 Task: Check the sale-to-list ratio of natural gas utilities in the last 5 years.
Action: Mouse moved to (831, 197)
Screenshot: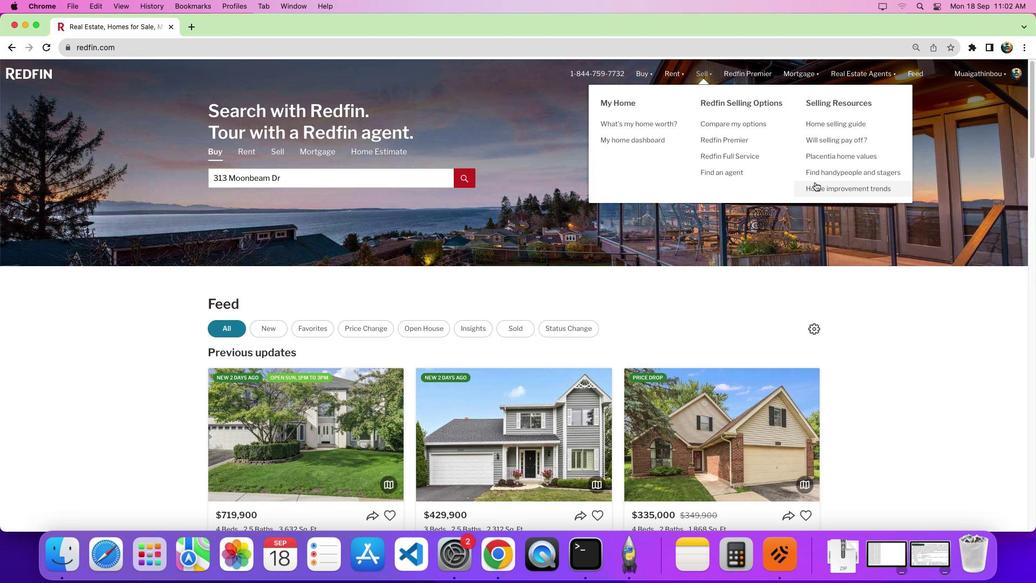 
Action: Mouse pressed left at (831, 197)
Screenshot: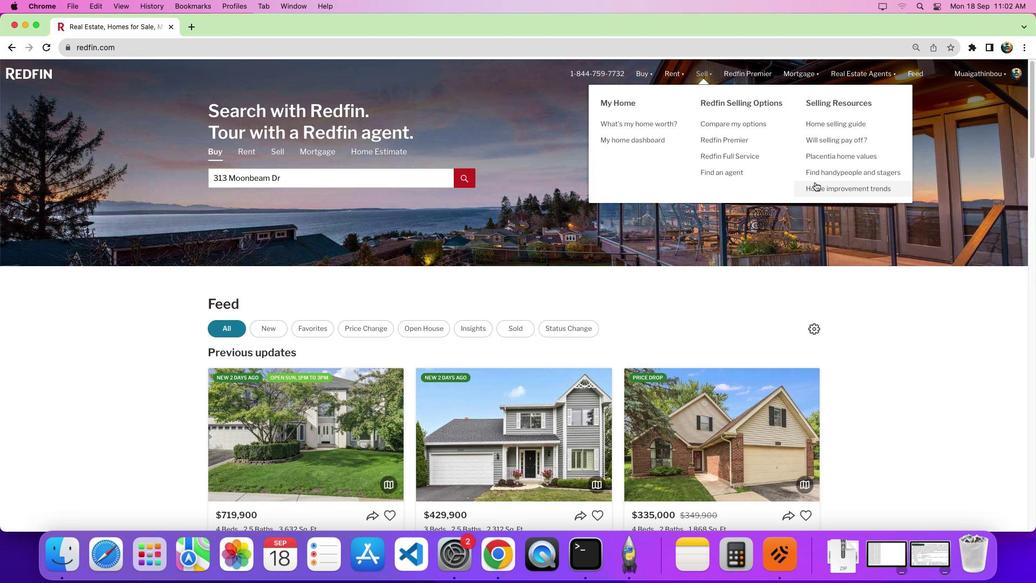 
Action: Mouse pressed left at (831, 197)
Screenshot: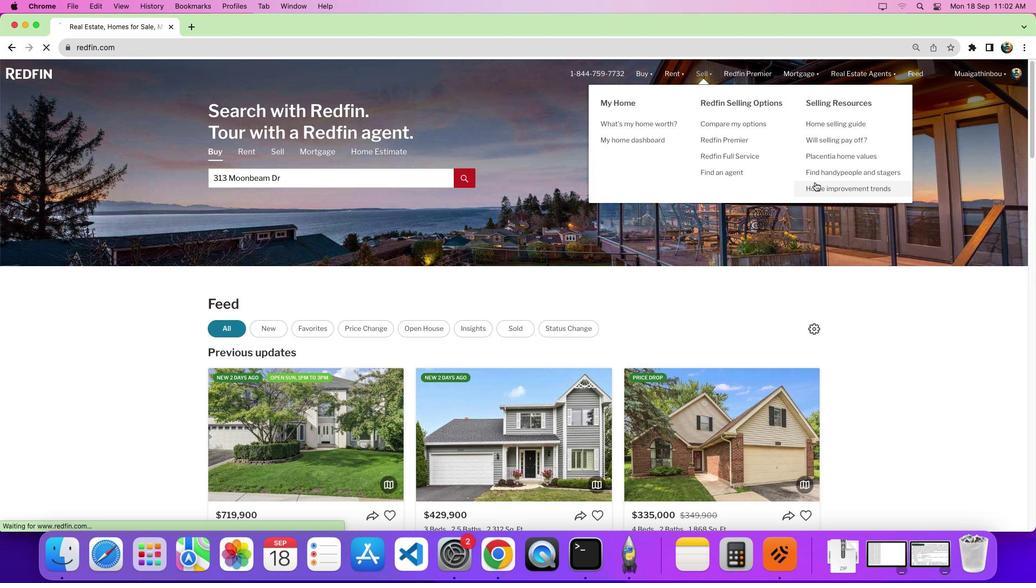 
Action: Mouse moved to (296, 225)
Screenshot: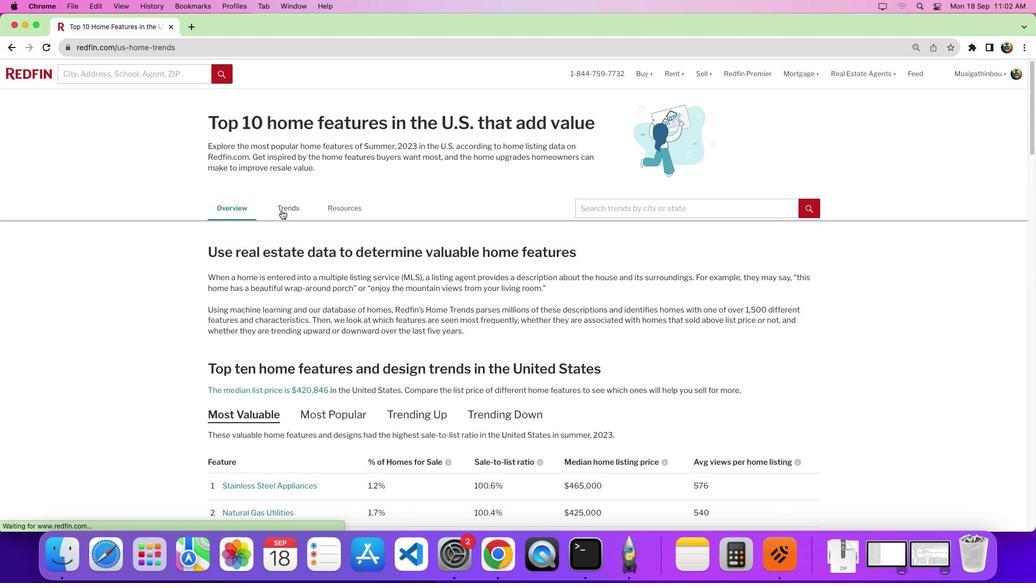 
Action: Mouse pressed left at (296, 225)
Screenshot: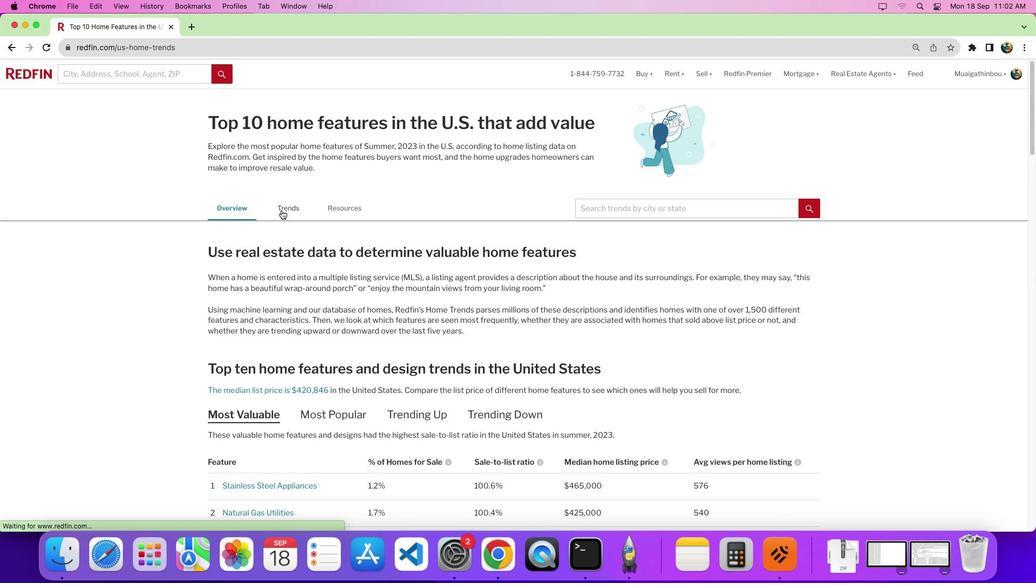 
Action: Mouse moved to (592, 302)
Screenshot: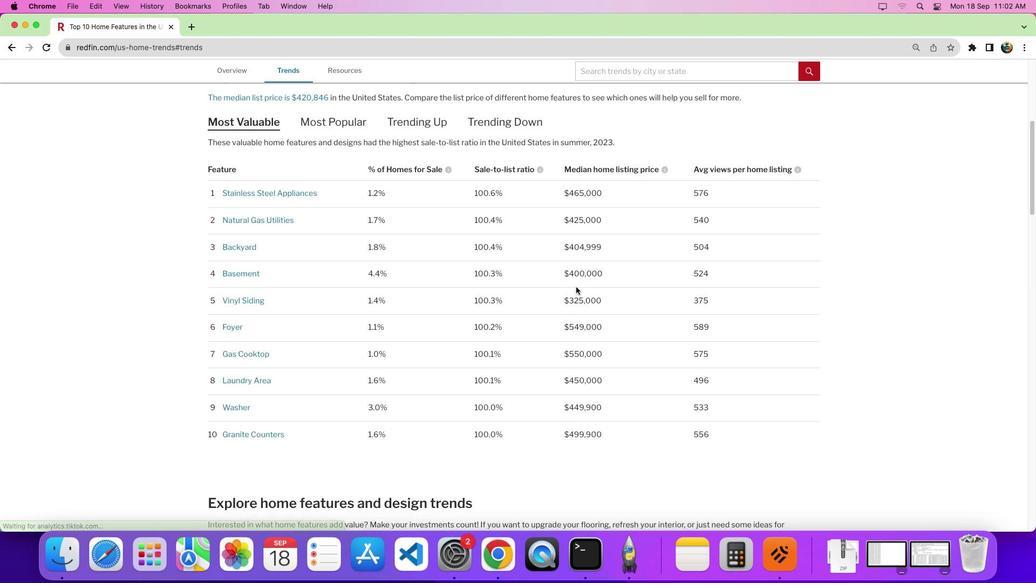 
Action: Mouse scrolled (592, 302) with delta (15, 15)
Screenshot: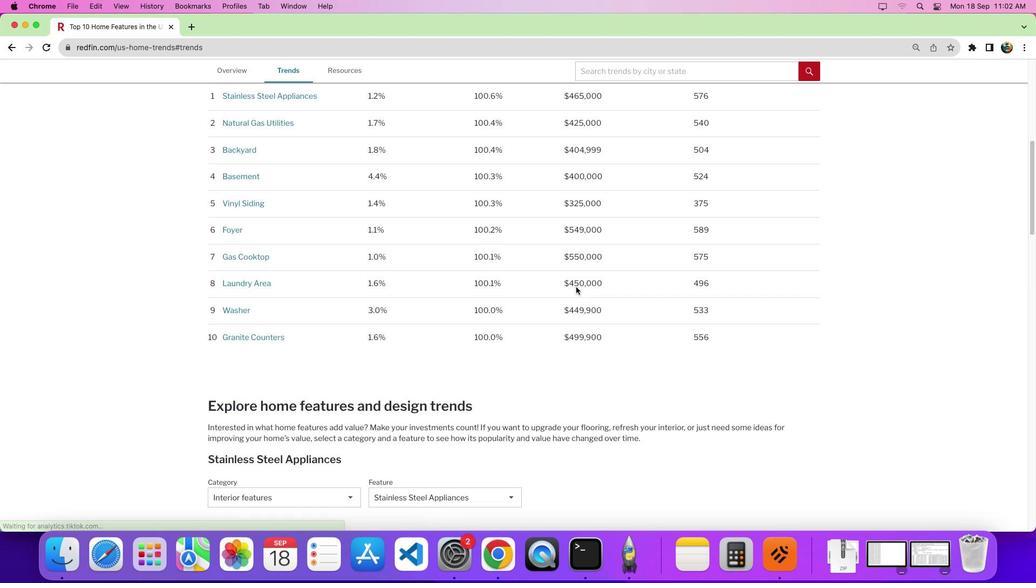 
Action: Mouse moved to (592, 302)
Screenshot: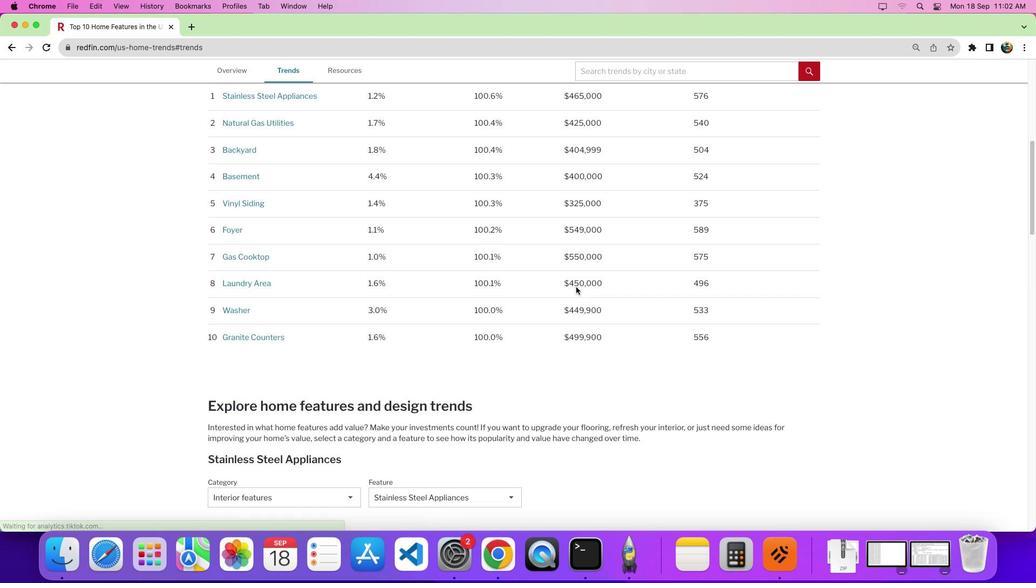 
Action: Mouse scrolled (592, 302) with delta (15, 15)
Screenshot: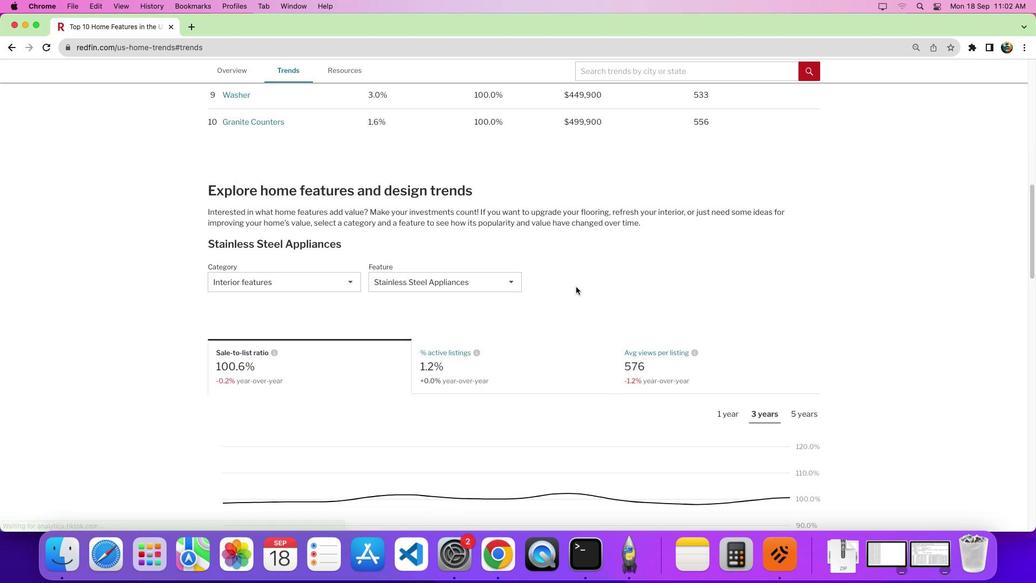
Action: Mouse scrolled (592, 302) with delta (15, 11)
Screenshot: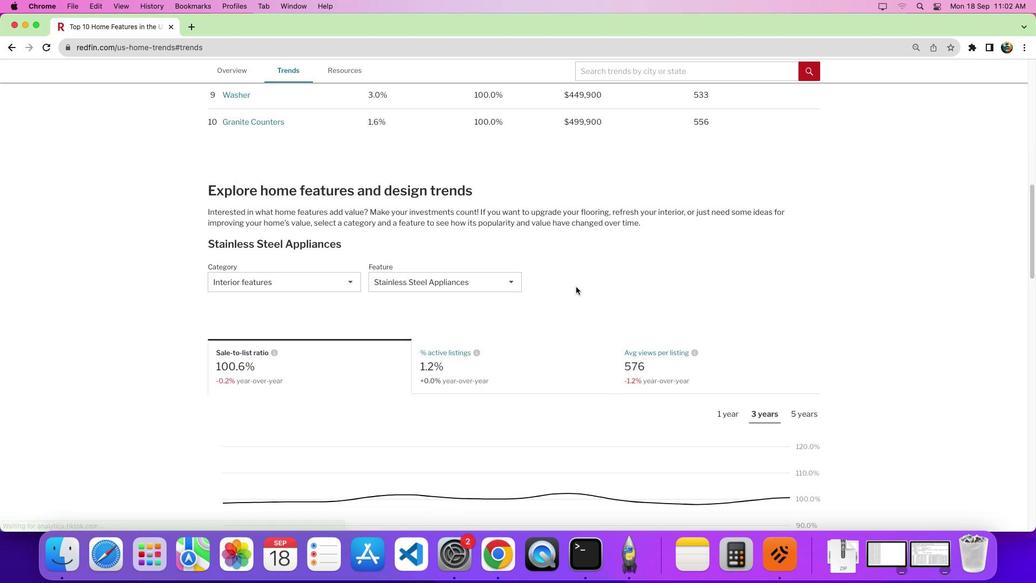 
Action: Mouse moved to (592, 302)
Screenshot: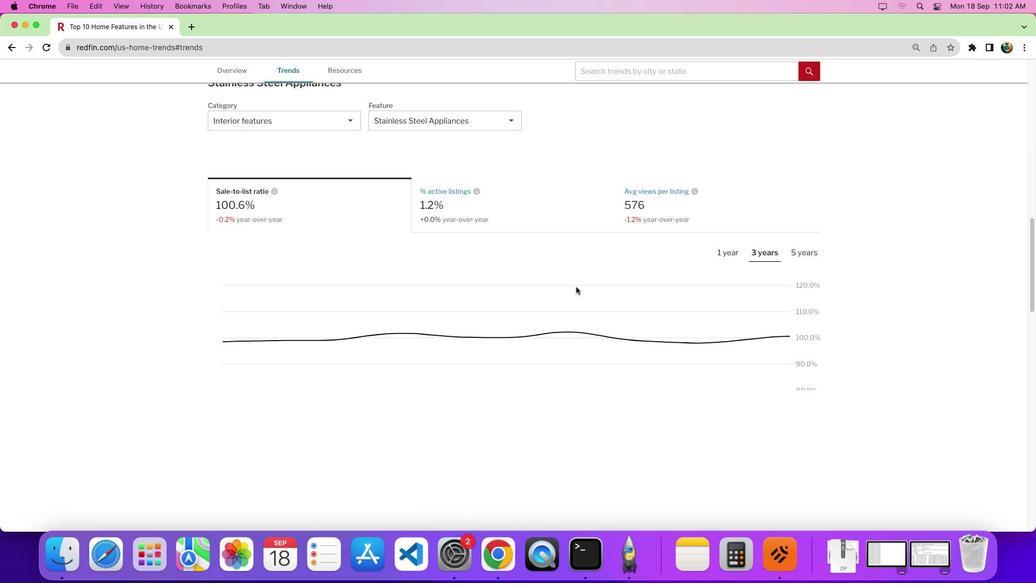 
Action: Mouse scrolled (592, 302) with delta (15, 9)
Screenshot: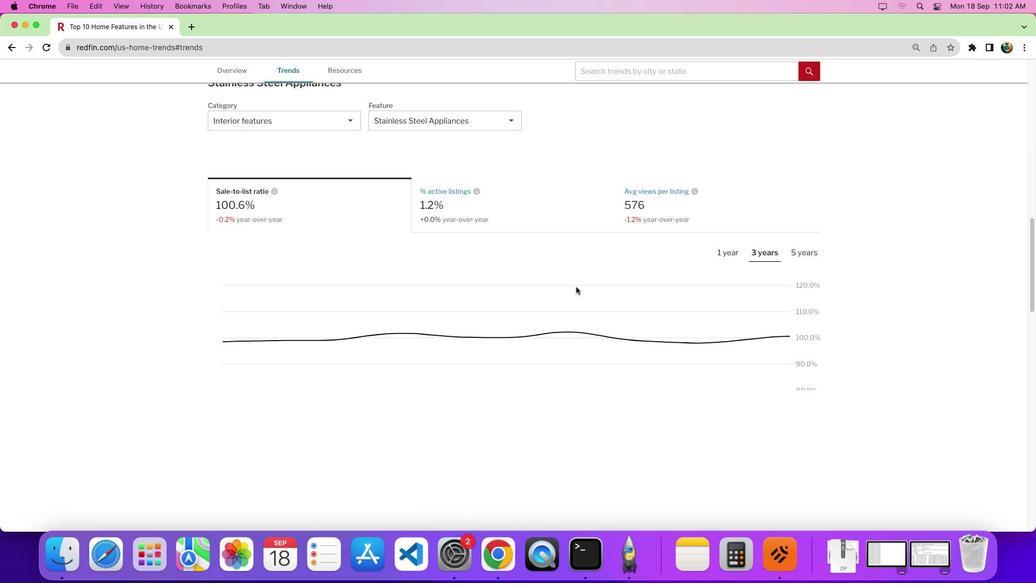 
Action: Mouse moved to (315, 122)
Screenshot: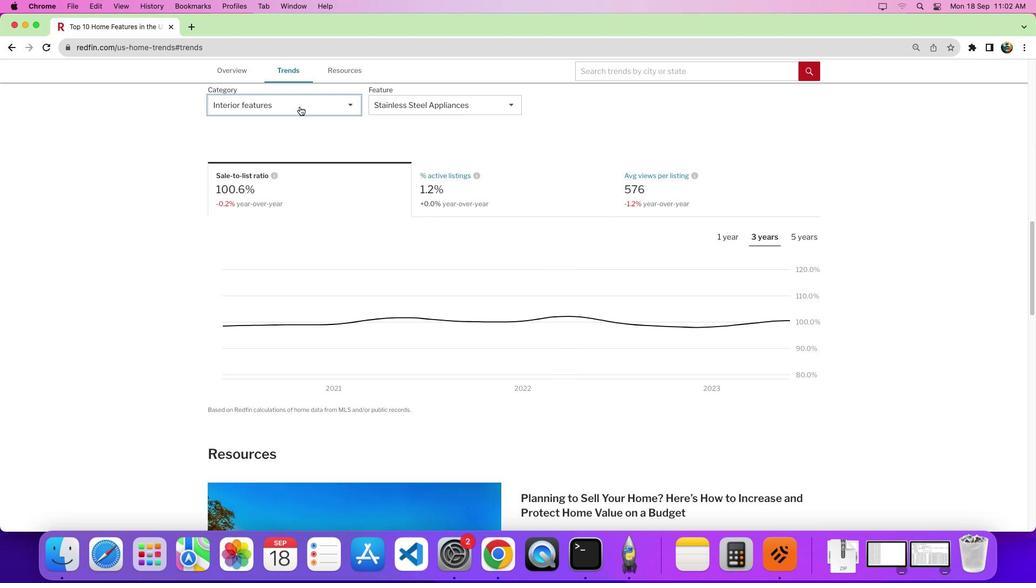 
Action: Mouse pressed left at (315, 122)
Screenshot: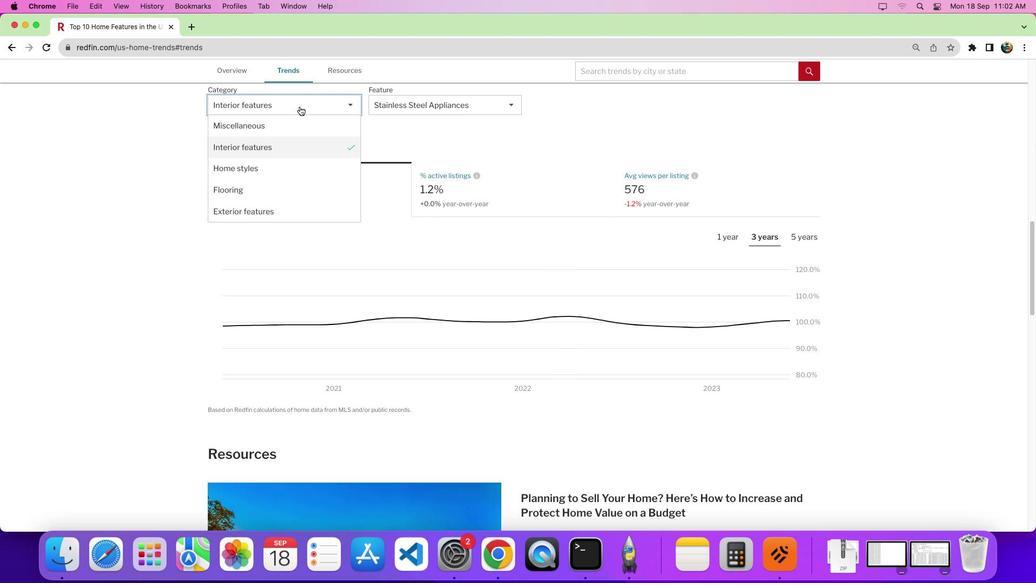 
Action: Mouse moved to (335, 161)
Screenshot: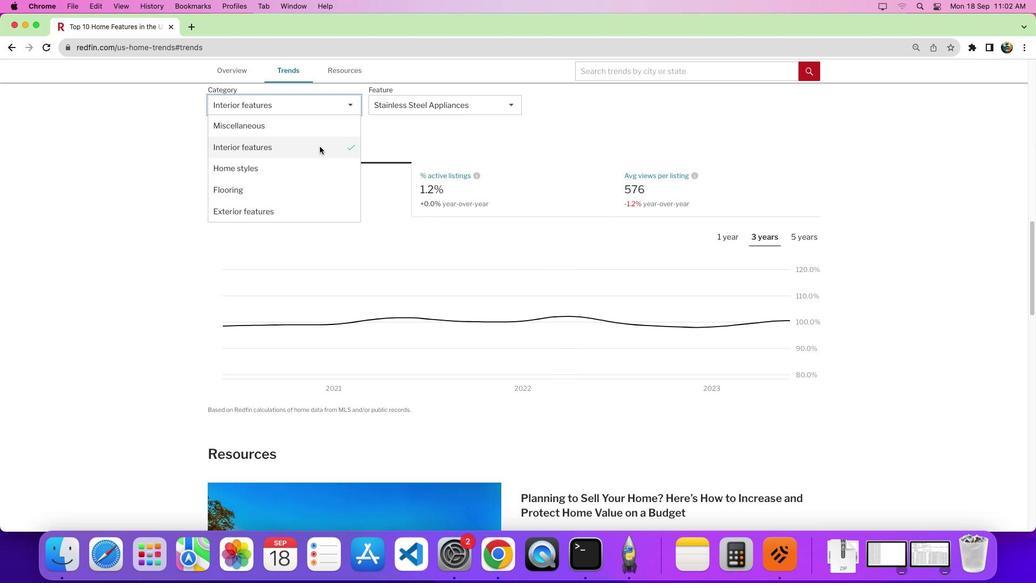 
Action: Mouse pressed left at (335, 161)
Screenshot: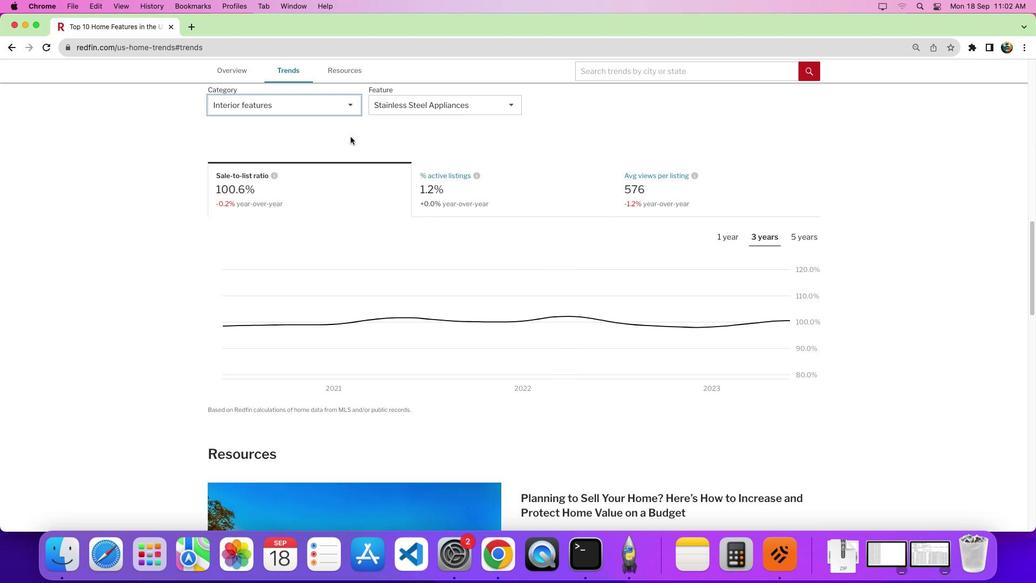 
Action: Mouse moved to (437, 122)
Screenshot: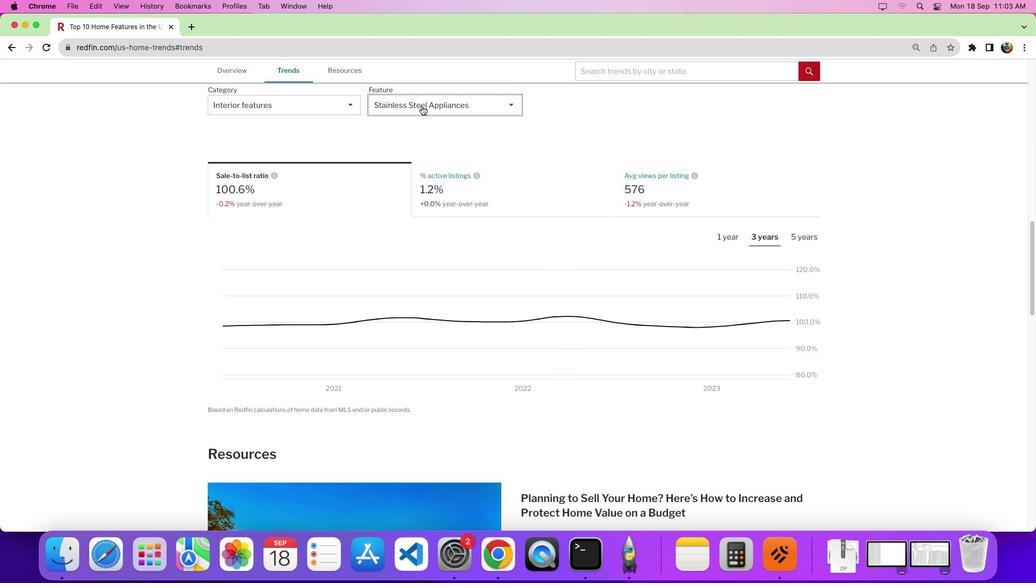 
Action: Mouse pressed left at (437, 122)
Screenshot: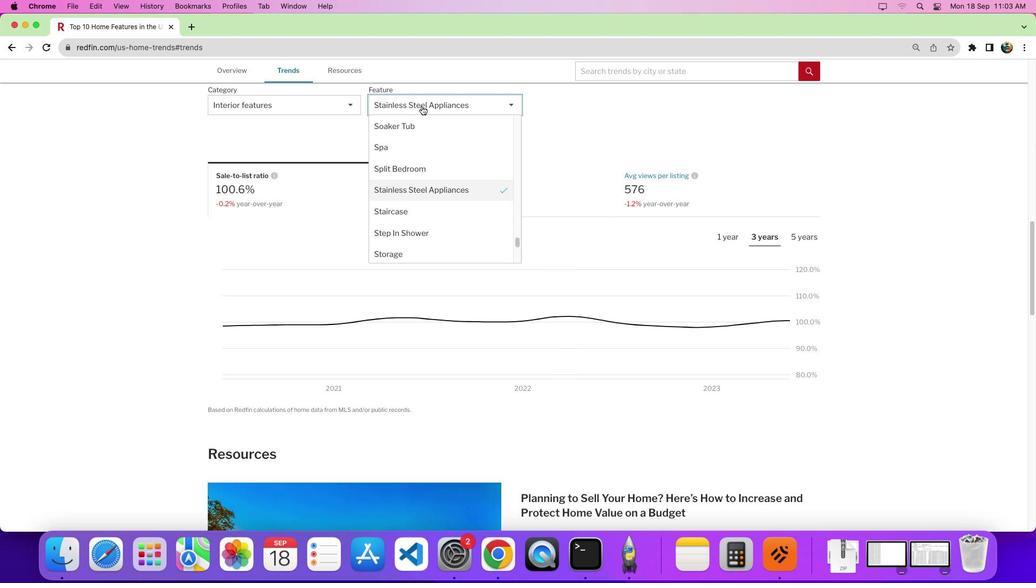 
Action: Mouse moved to (531, 214)
Screenshot: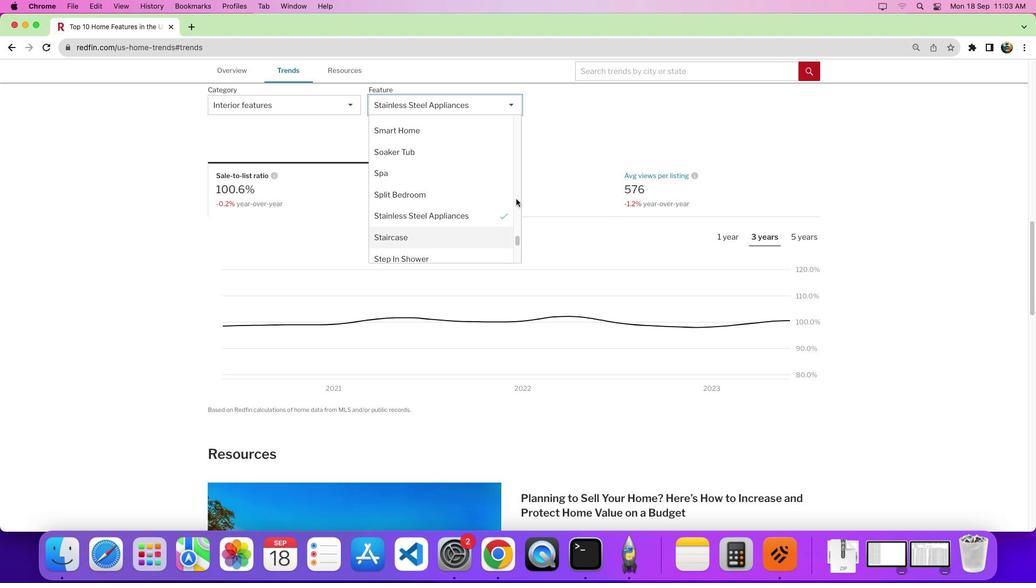 
Action: Mouse pressed left at (531, 214)
Screenshot: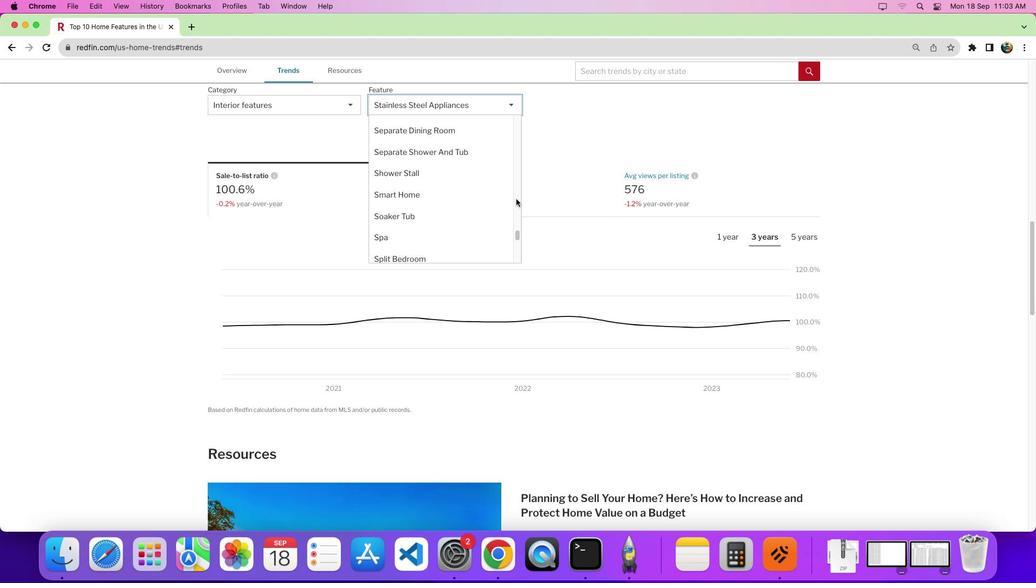 
Action: Mouse moved to (531, 213)
Screenshot: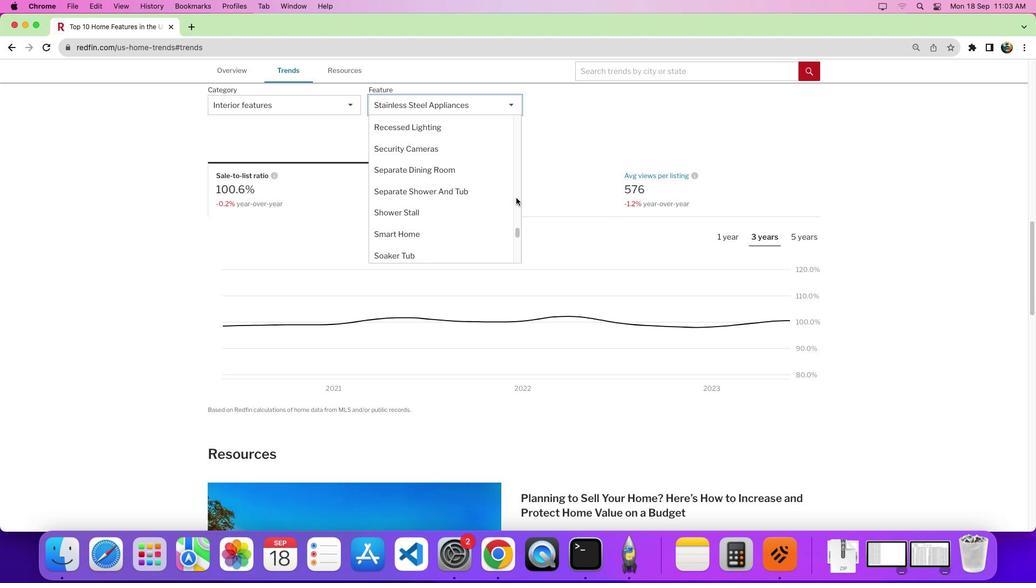 
Action: Mouse pressed left at (531, 213)
Screenshot: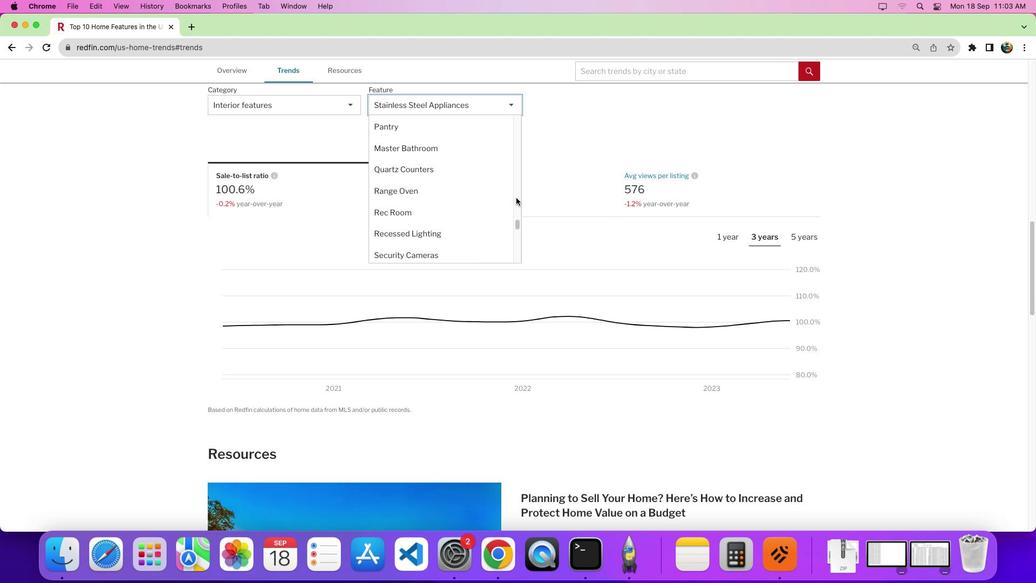 
Action: Mouse pressed left at (531, 213)
Screenshot: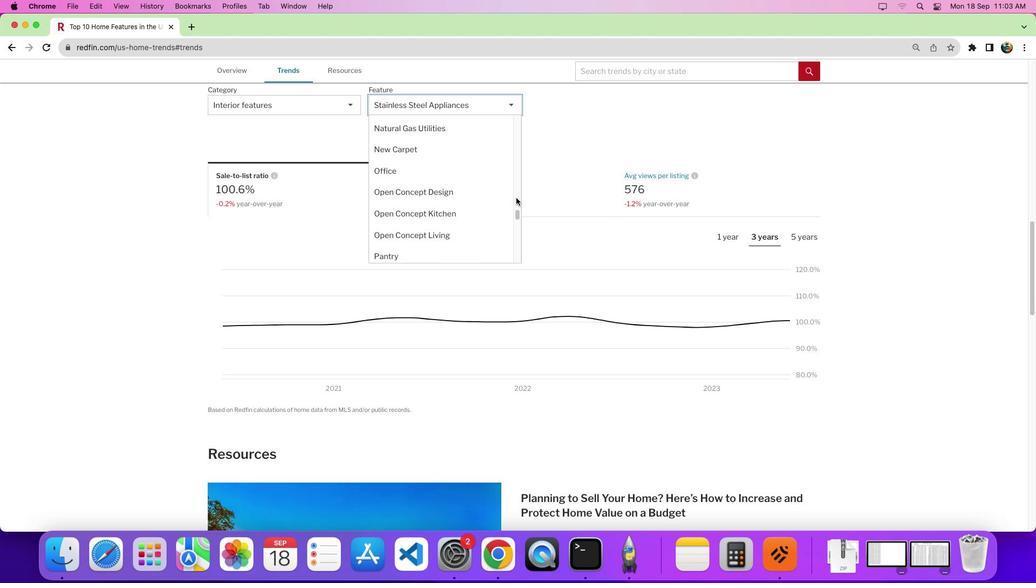 
Action: Mouse moved to (426, 160)
Screenshot: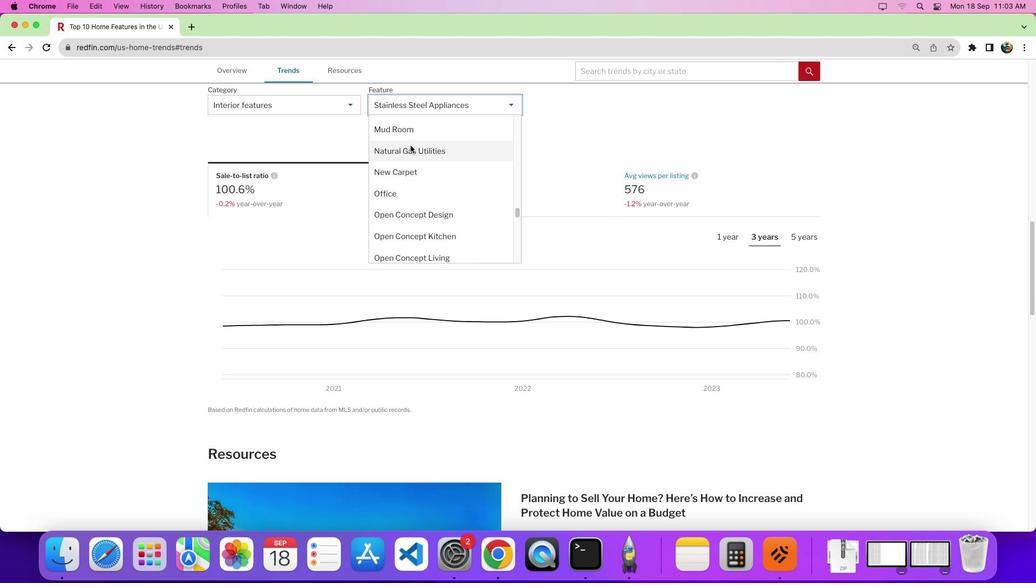
Action: Mouse pressed left at (426, 160)
Screenshot: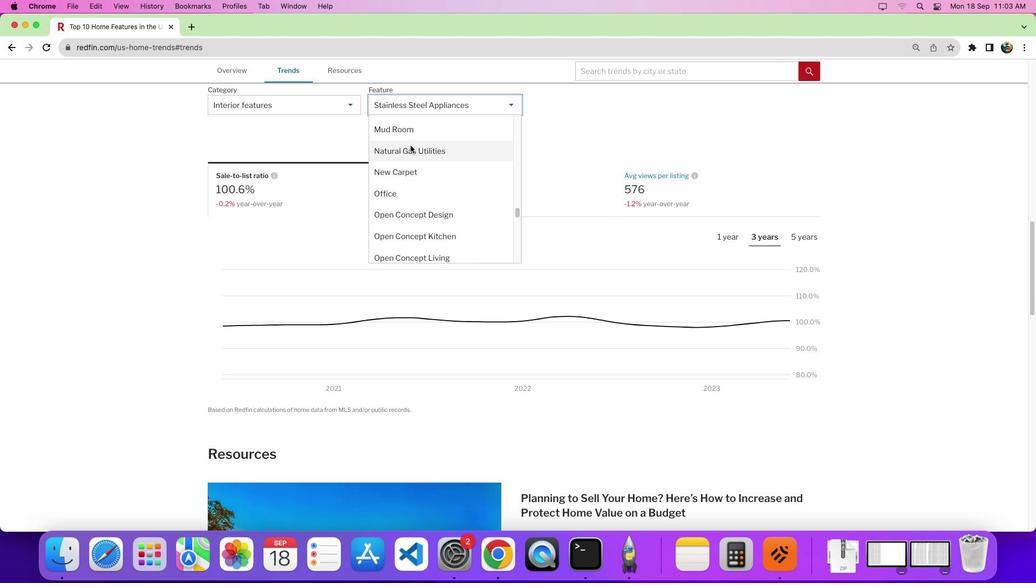 
Action: Mouse moved to (816, 252)
Screenshot: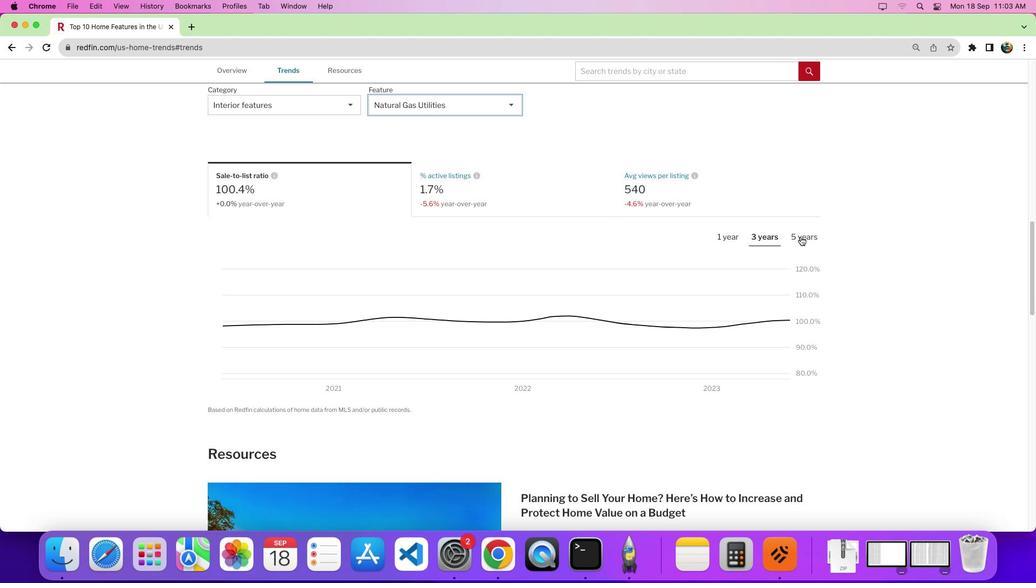 
Action: Mouse pressed left at (816, 252)
Screenshot: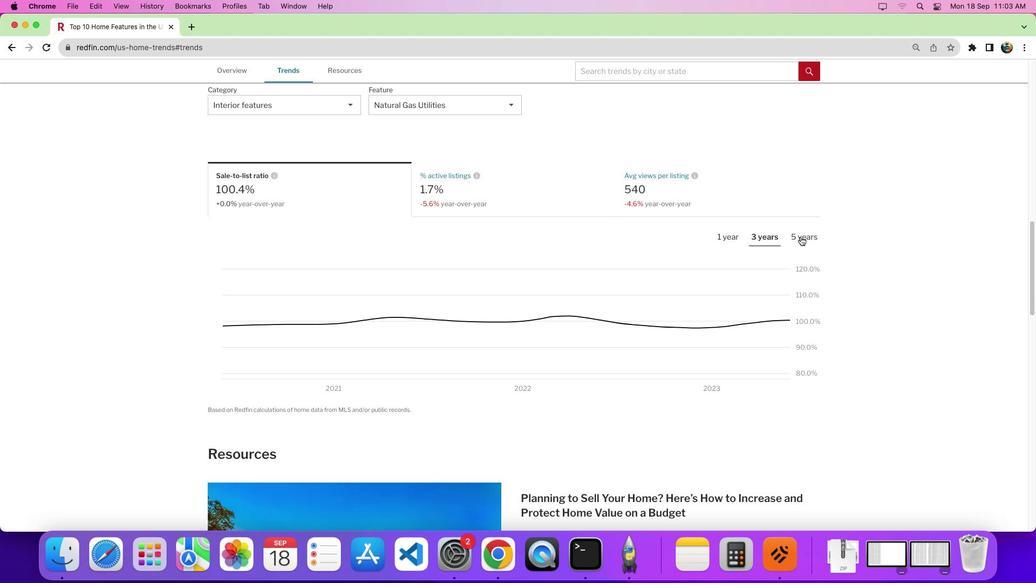 
Action: Mouse moved to (699, 401)
Screenshot: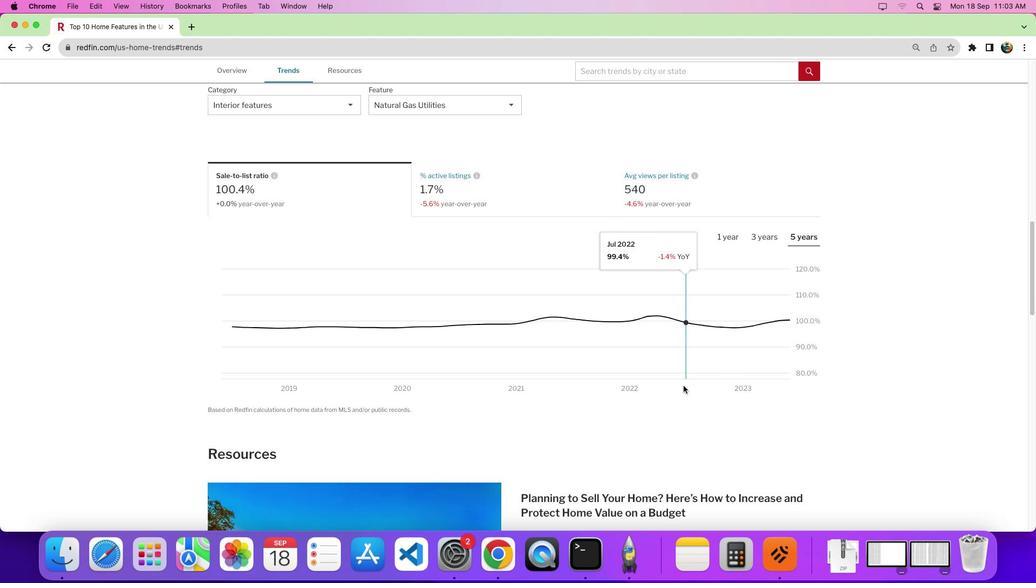 
